 Task: In the  document ledger.odt Use the feature 'and check spelling and grammer' Change font style of header to '24' Select the body of letter and change paragraph spacing to  1.5
Action: Mouse moved to (239, 87)
Screenshot: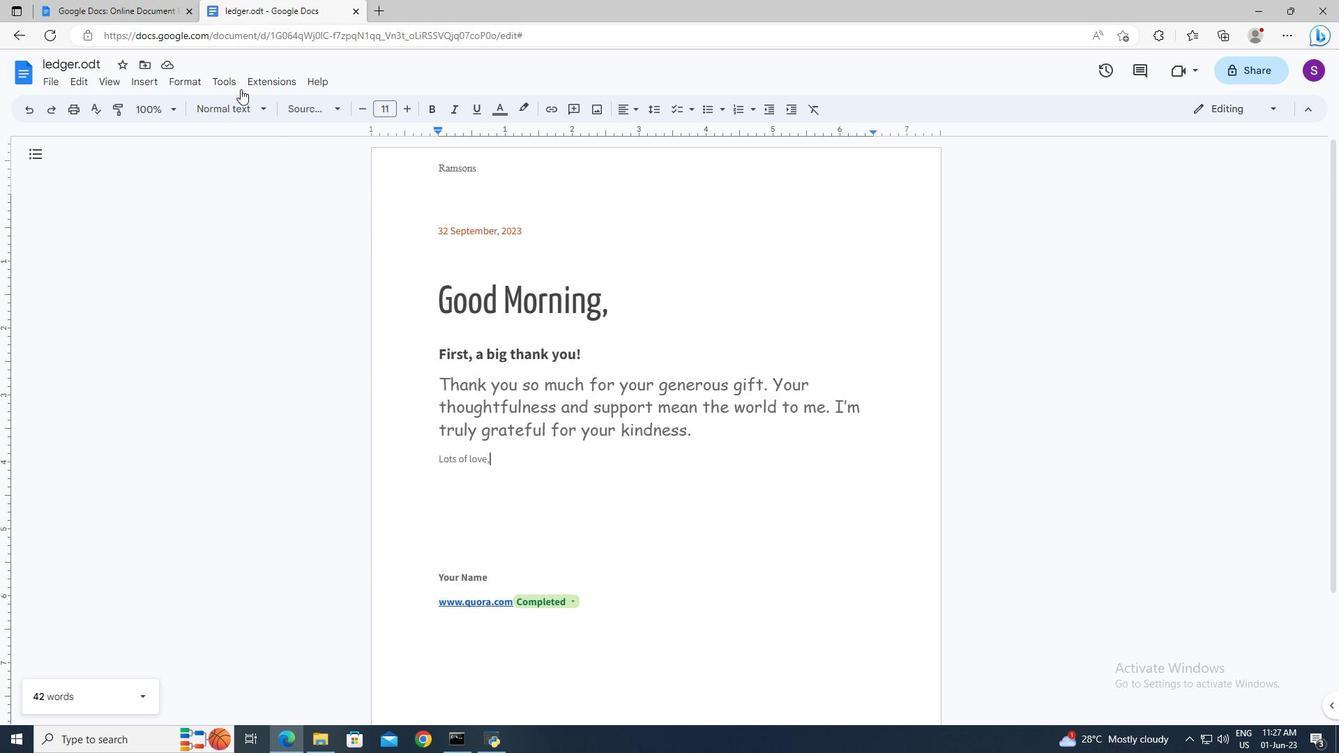 
Action: Mouse pressed left at (239, 87)
Screenshot: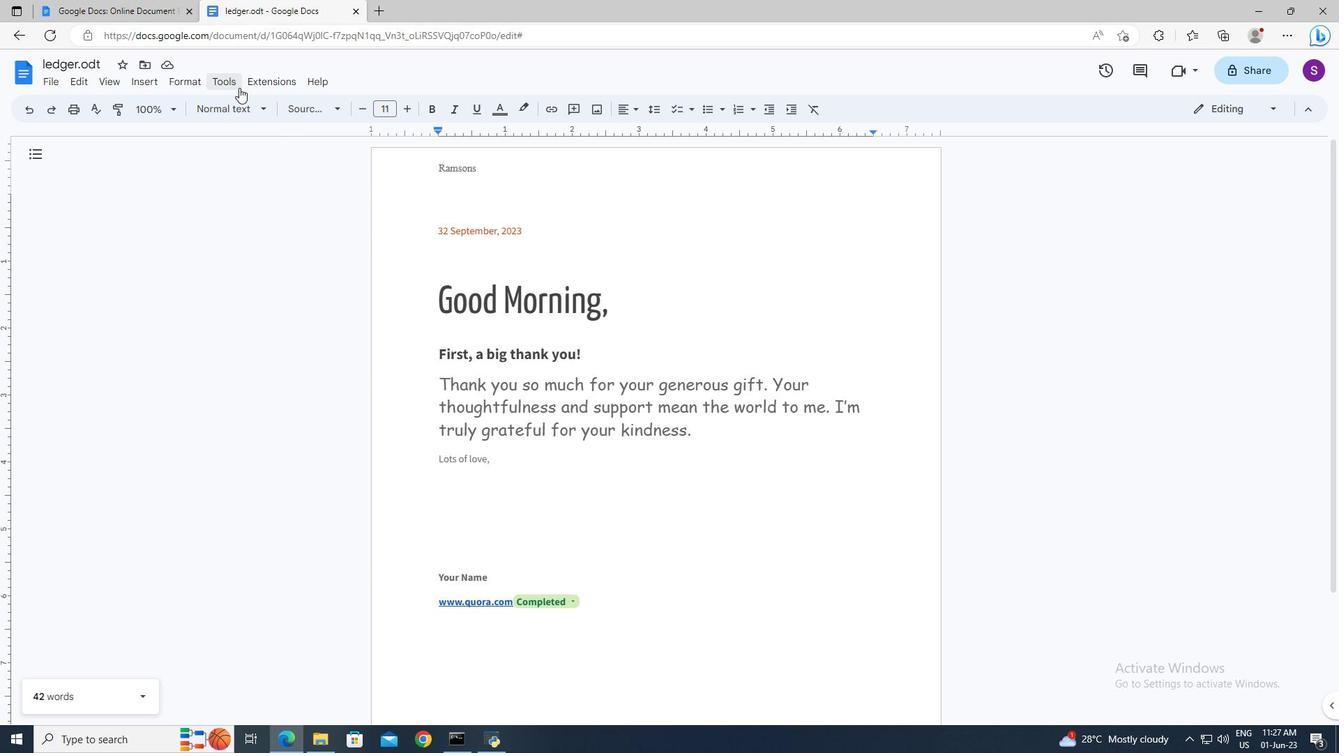 
Action: Mouse moved to (524, 110)
Screenshot: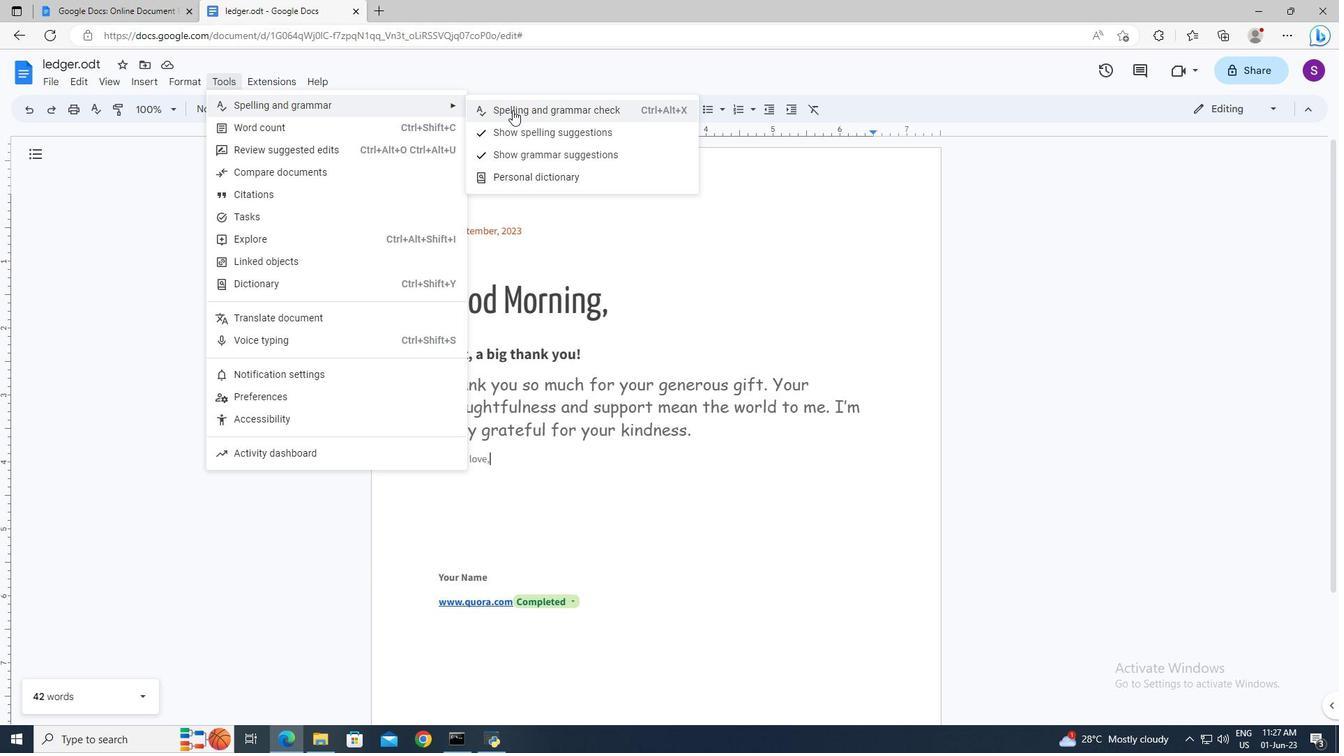 
Action: Mouse pressed left at (524, 110)
Screenshot: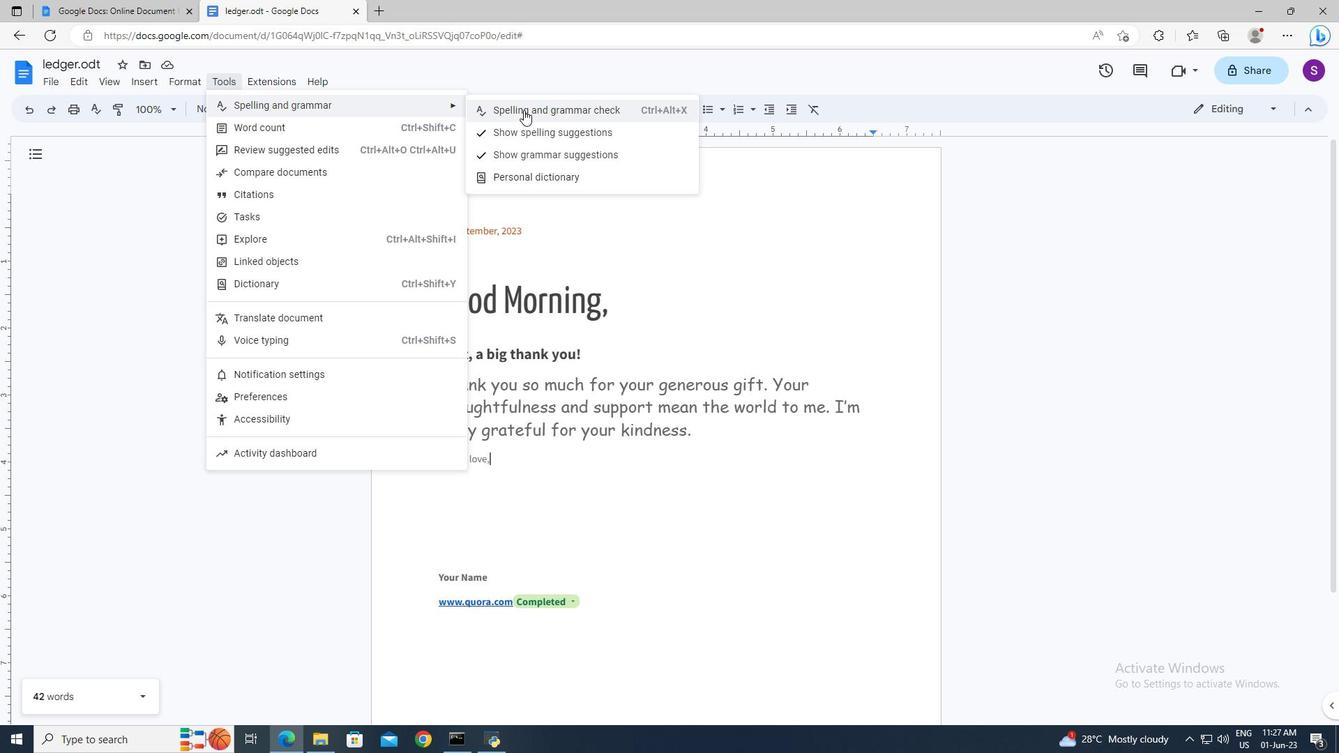 
Action: Mouse moved to (548, 301)
Screenshot: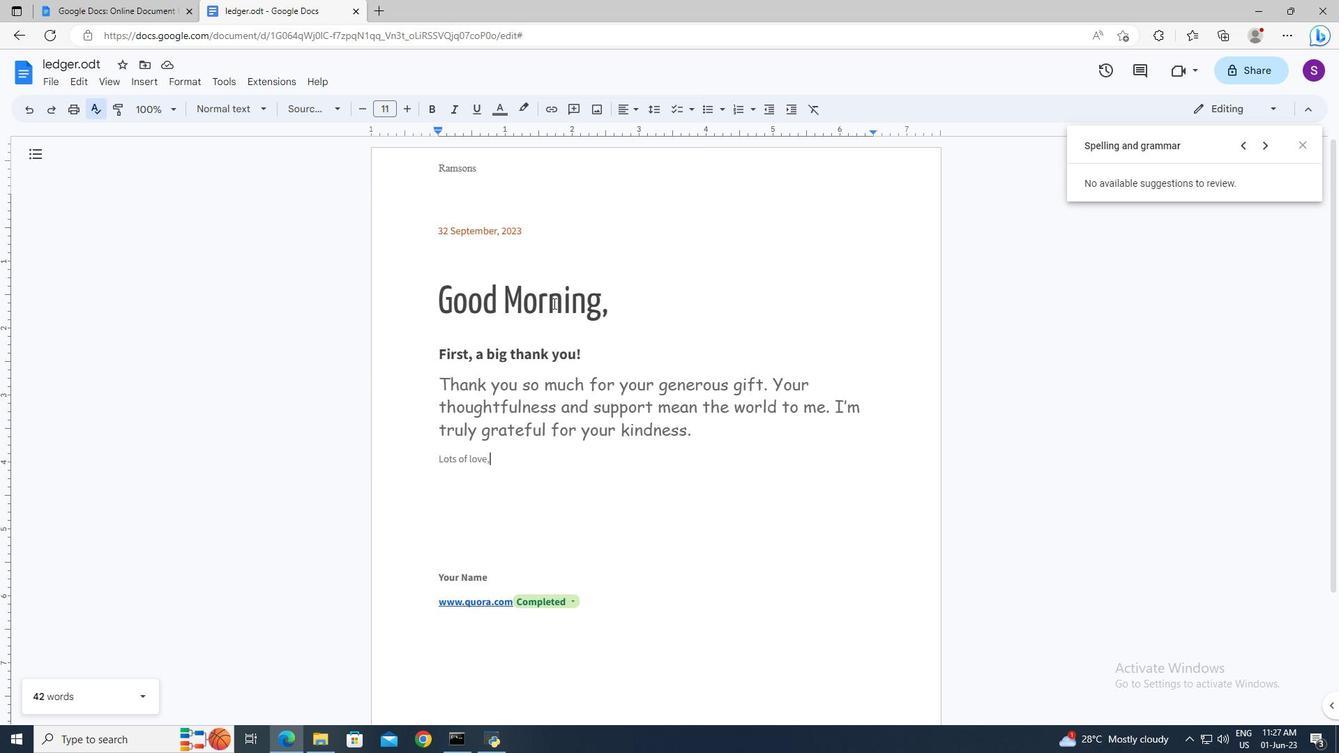 
Action: Mouse scrolled (548, 302) with delta (0, 0)
Screenshot: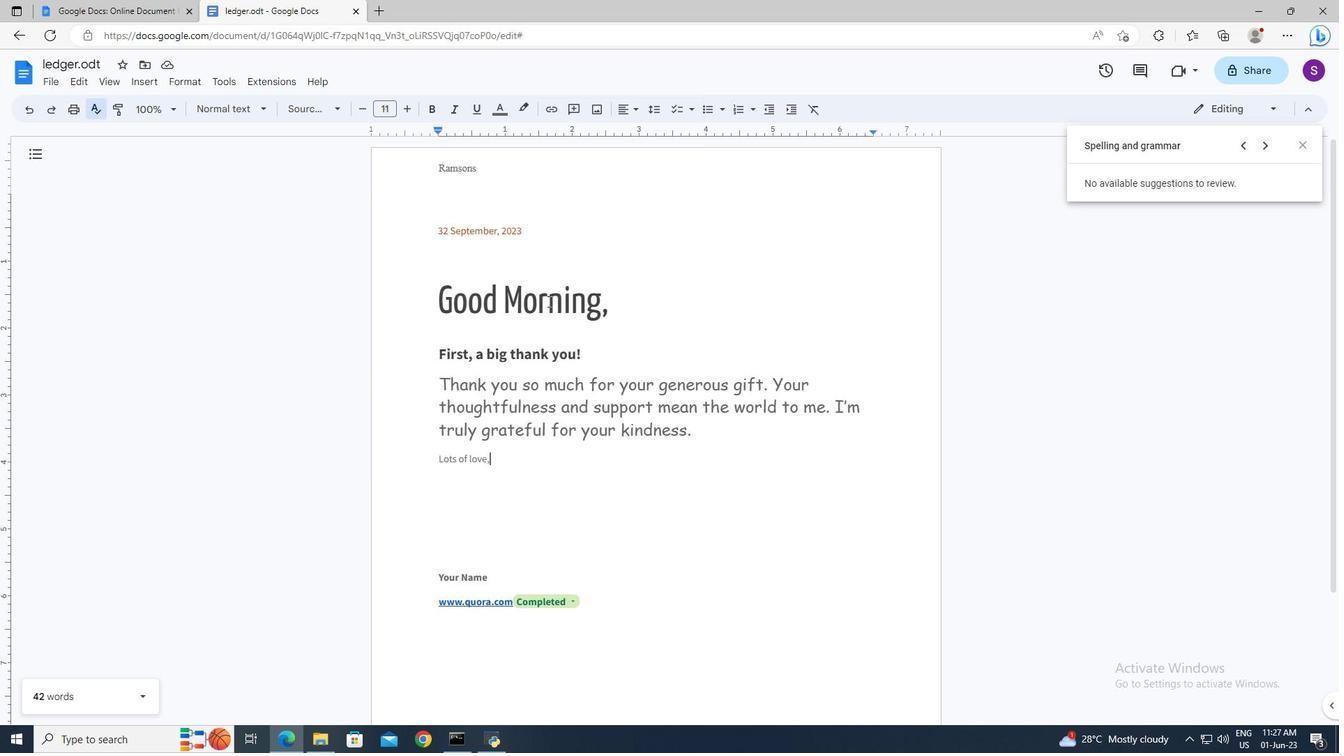 
Action: Mouse moved to (496, 174)
Screenshot: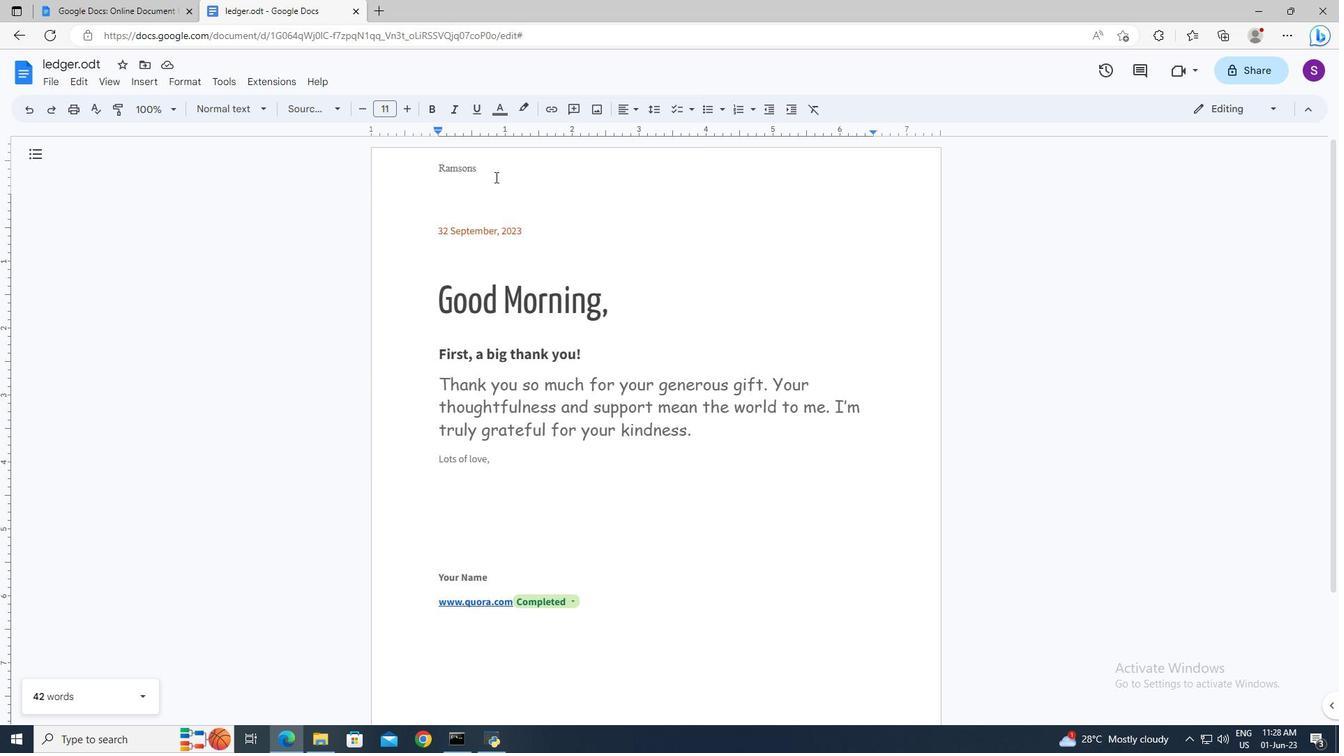 
Action: Mouse pressed left at (496, 174)
Screenshot: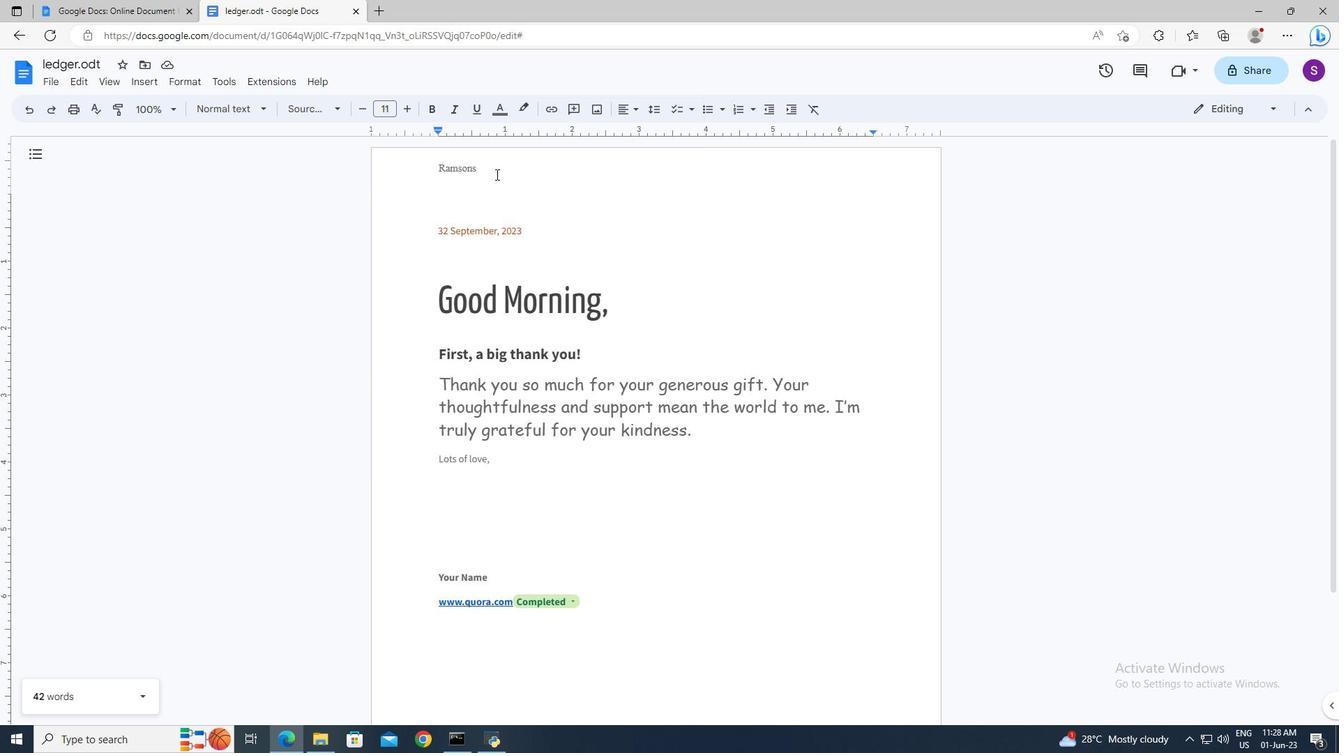 
Action: Mouse moved to (496, 170)
Screenshot: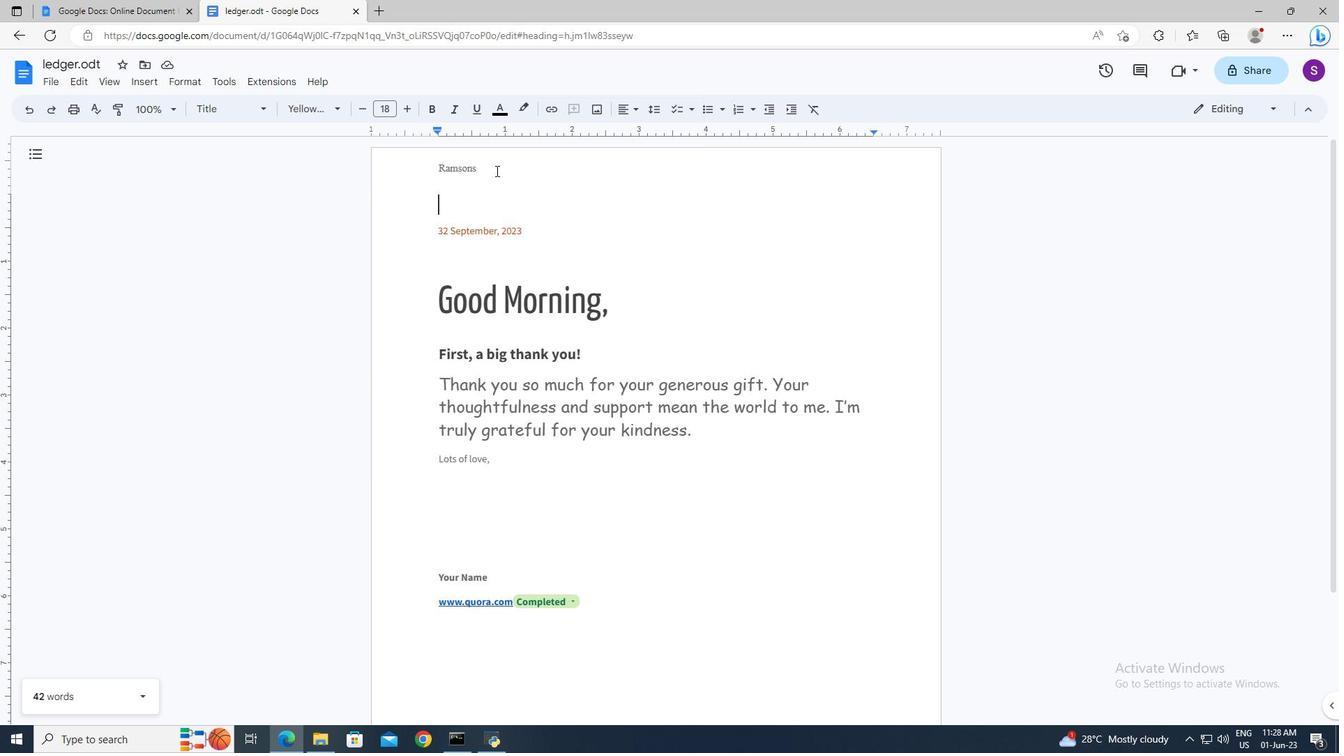 
Action: Mouse pressed left at (496, 170)
Screenshot: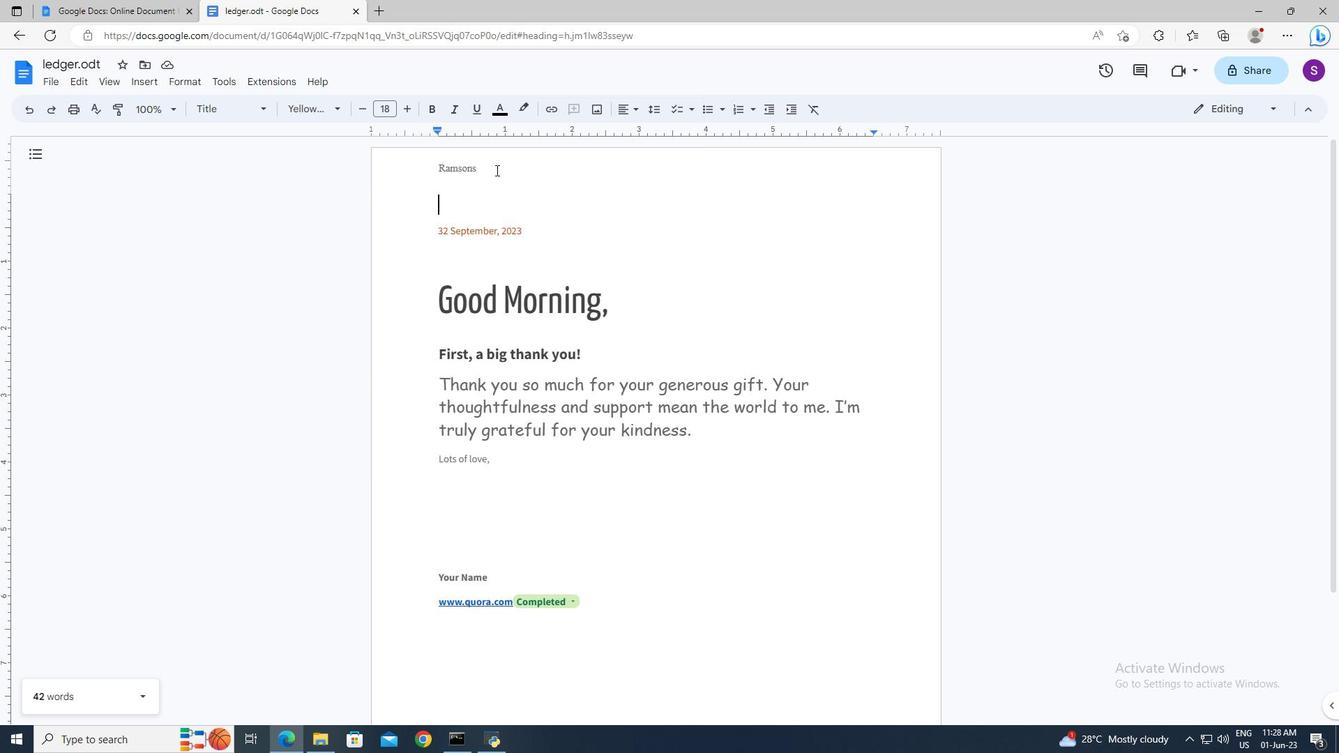 
Action: Mouse moved to (464, 170)
Screenshot: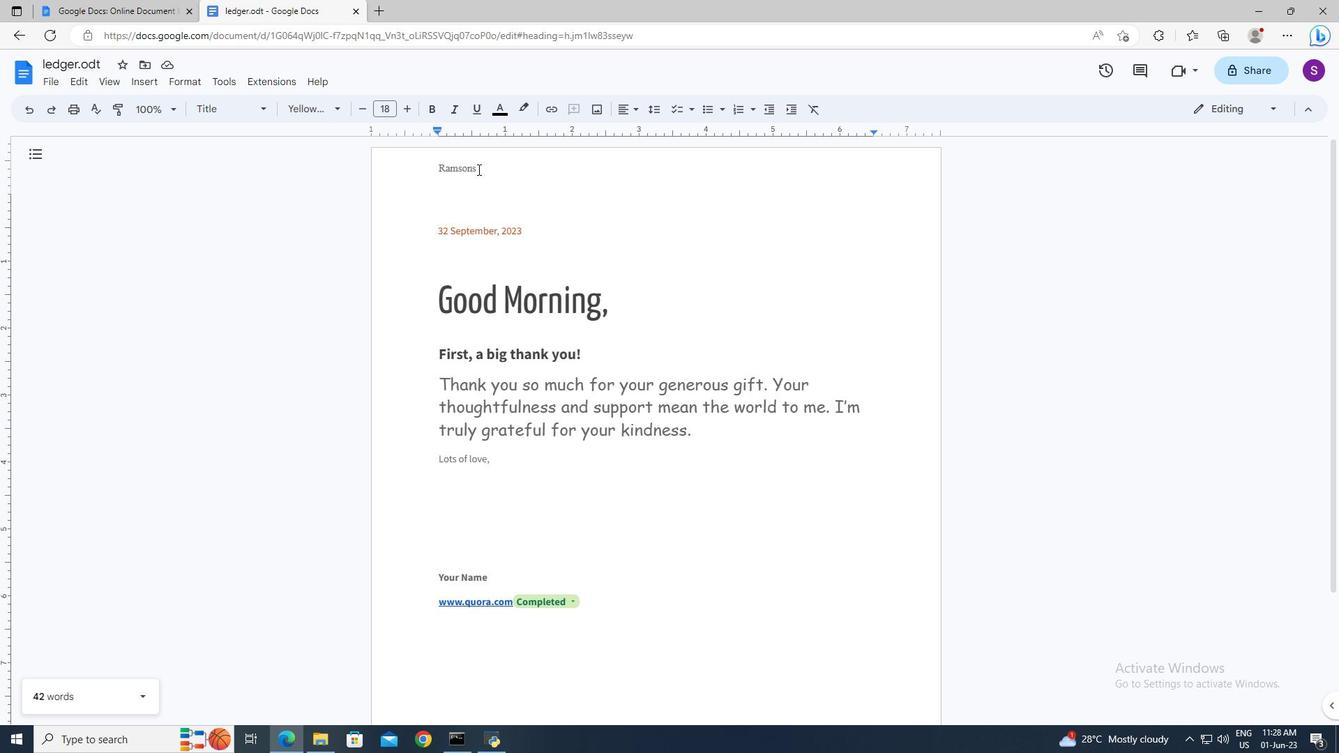 
Action: Mouse pressed left at (464, 170)
Screenshot: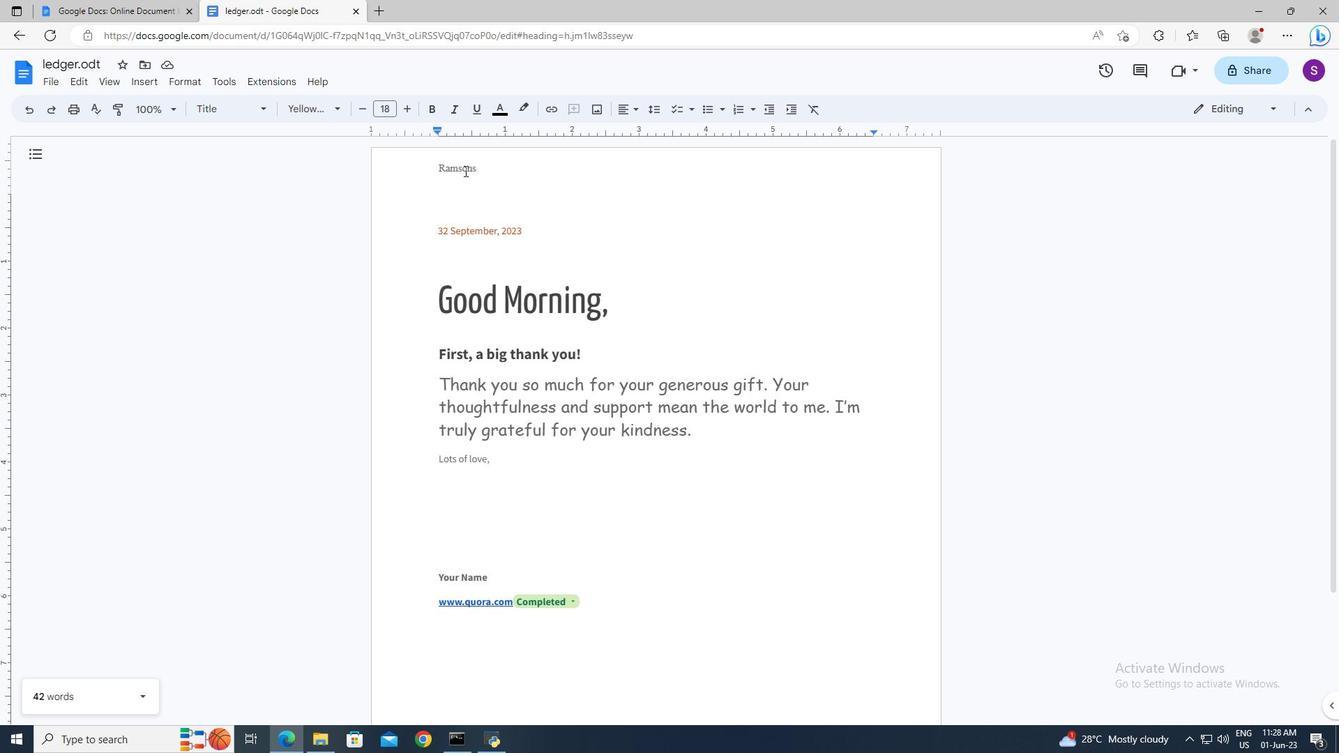 
Action: Mouse pressed left at (464, 170)
Screenshot: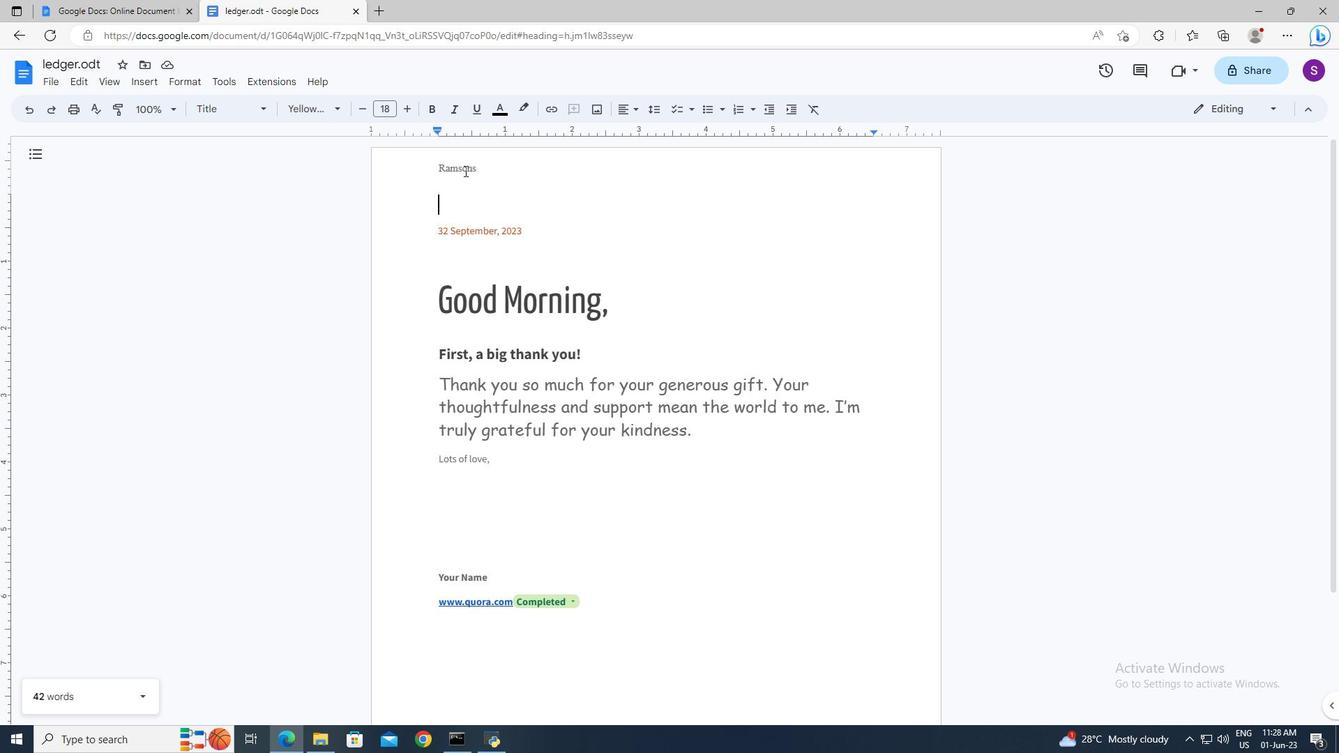 
Action: Mouse moved to (489, 170)
Screenshot: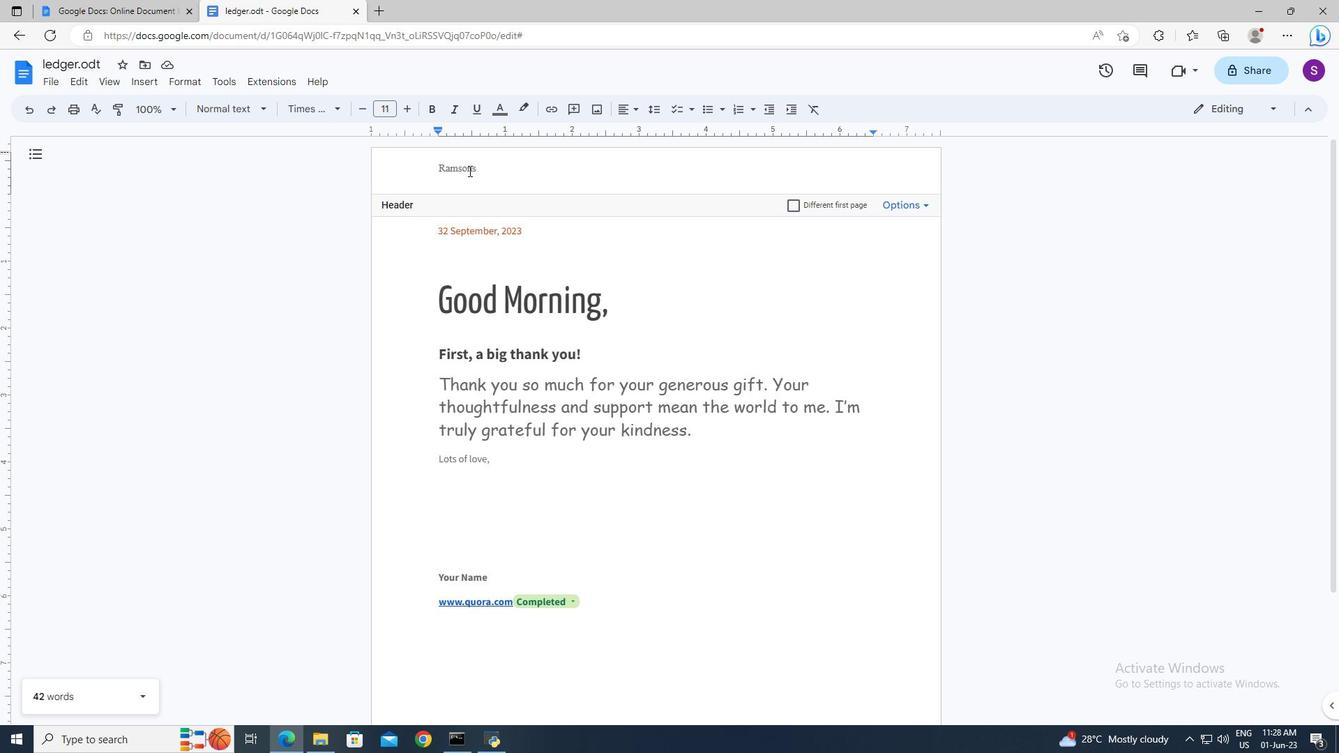 
Action: Mouse pressed left at (489, 170)
Screenshot: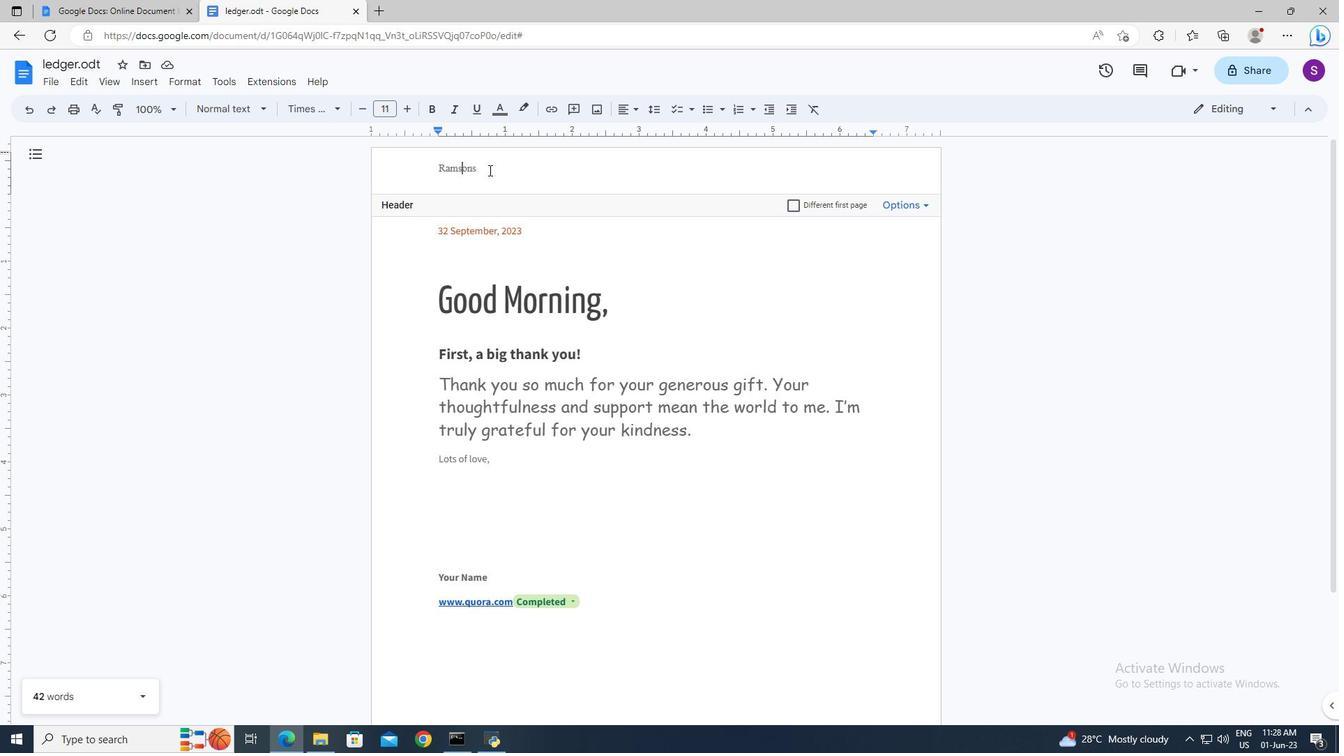 
Action: Mouse moved to (489, 170)
Screenshot: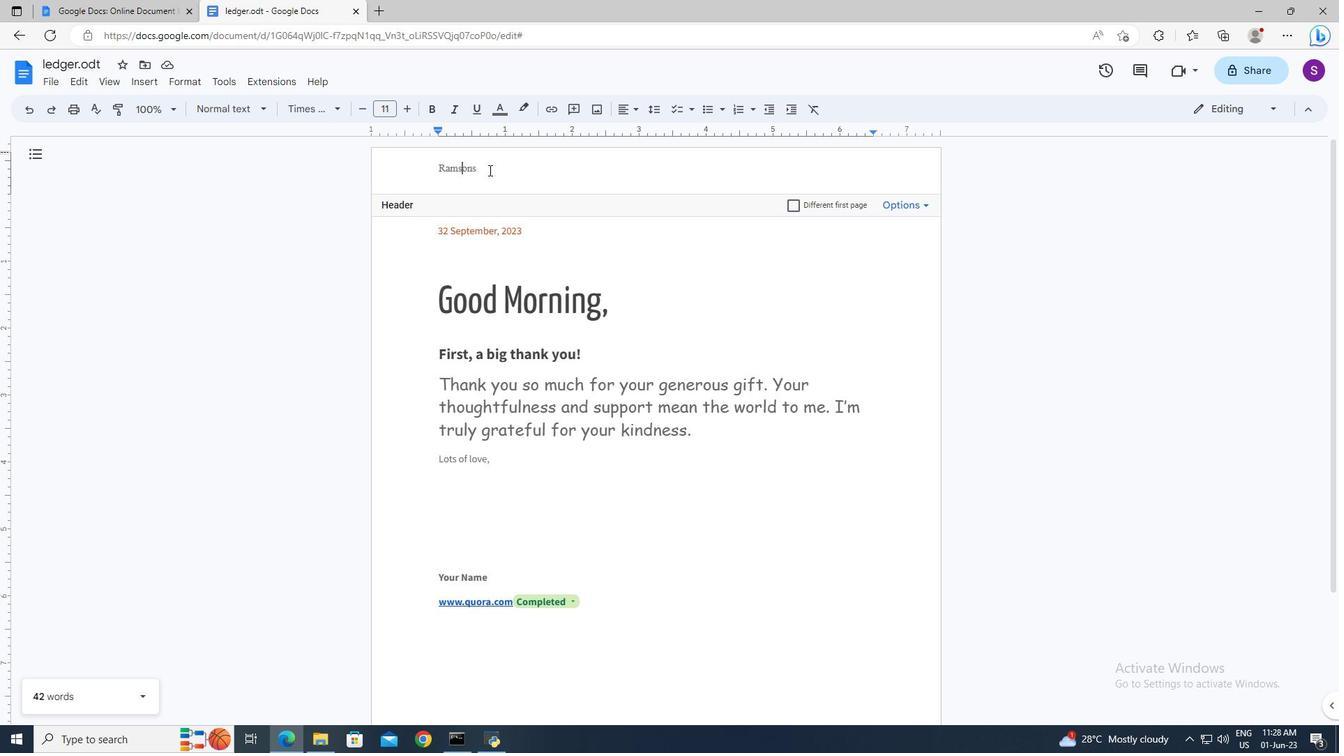 
Action: Key pressed <Key.shift><Key.up>
Screenshot: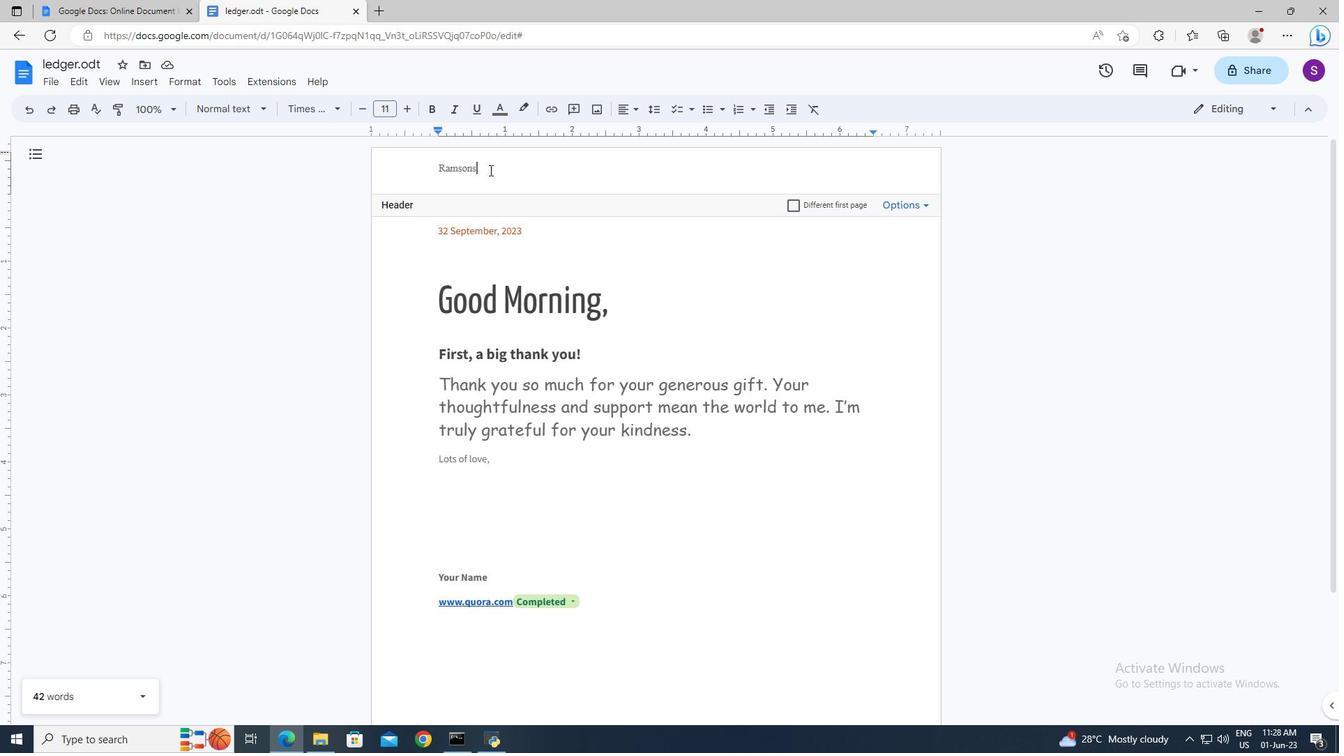 
Action: Mouse moved to (391, 113)
Screenshot: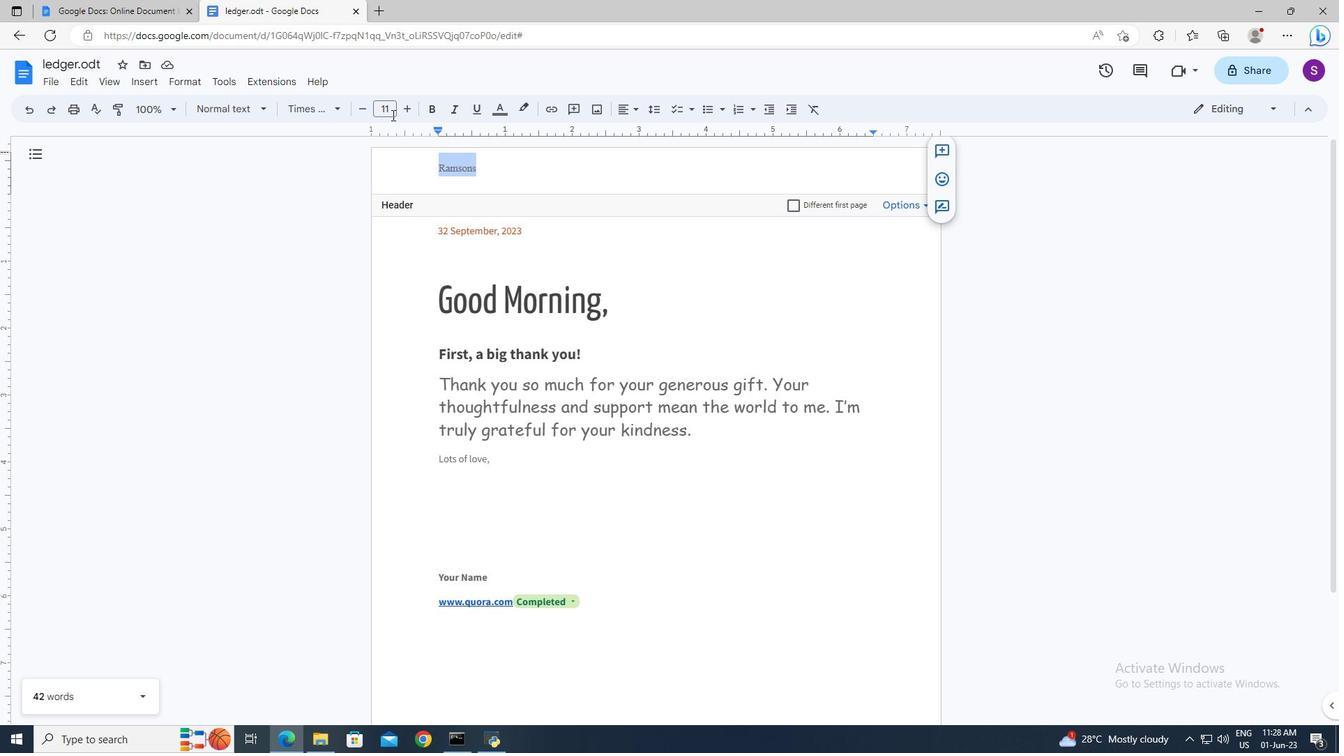 
Action: Mouse pressed left at (391, 113)
Screenshot: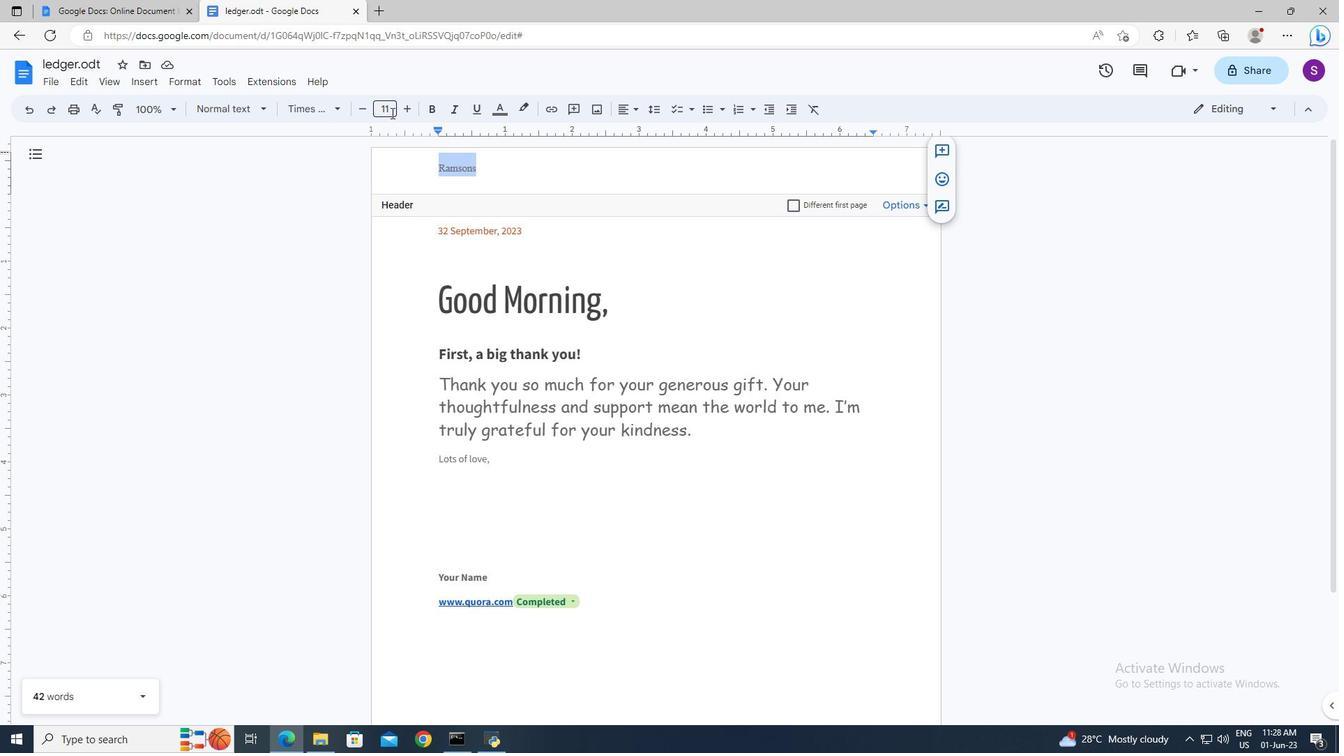 
Action: Key pressed 24<Key.enter>
Screenshot: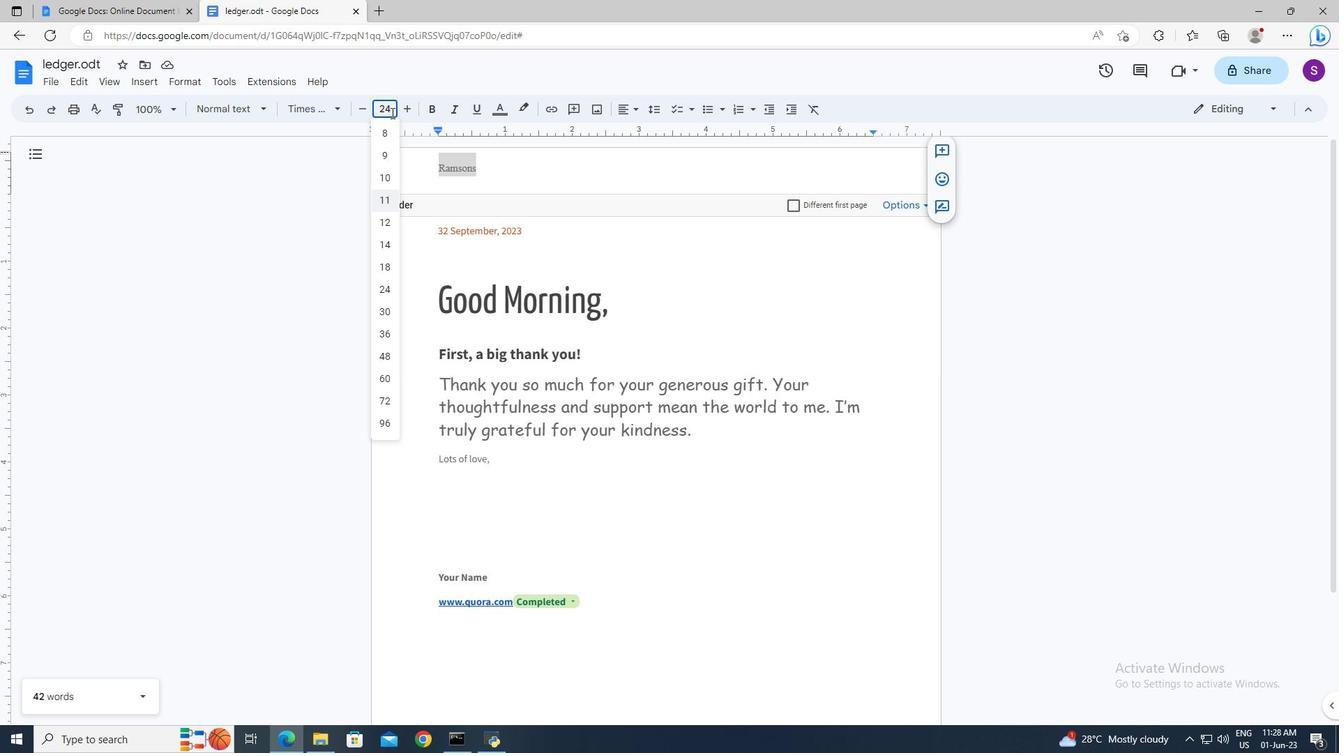 
Action: Mouse moved to (442, 381)
Screenshot: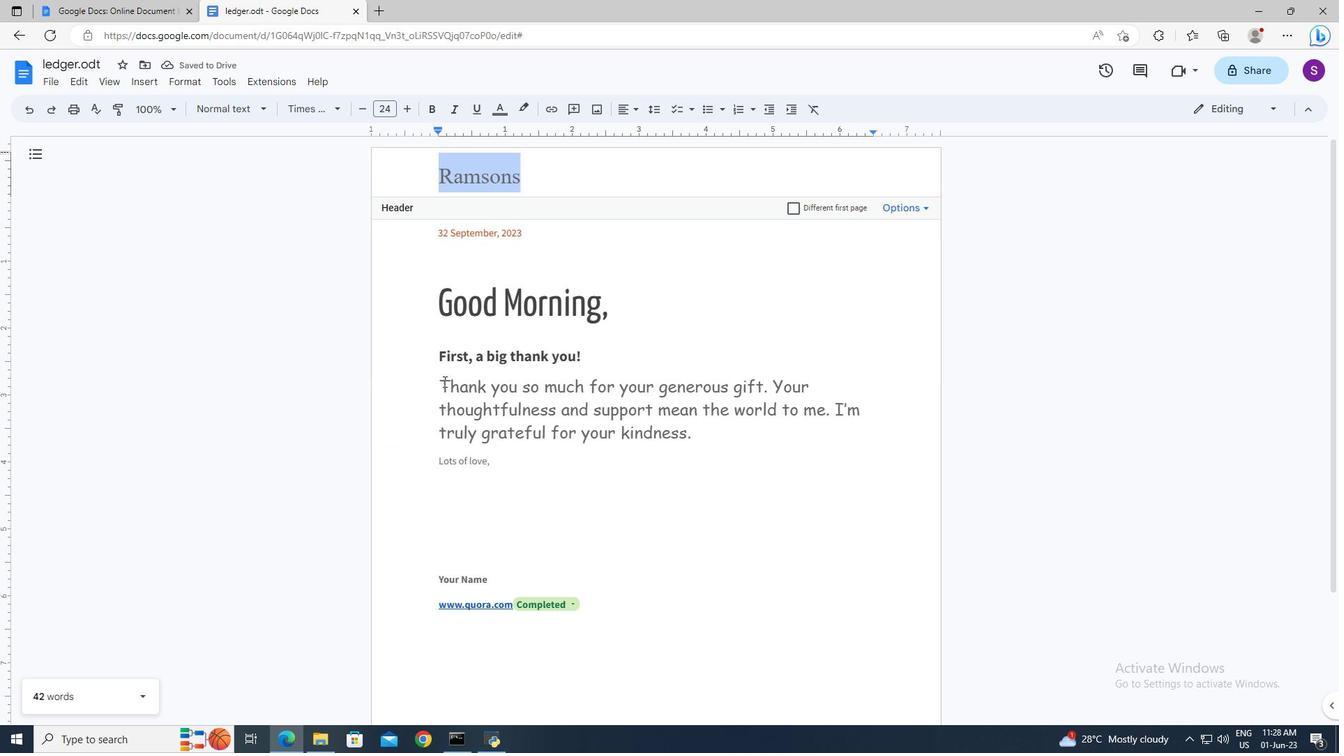 
Action: Mouse pressed left at (442, 381)
Screenshot: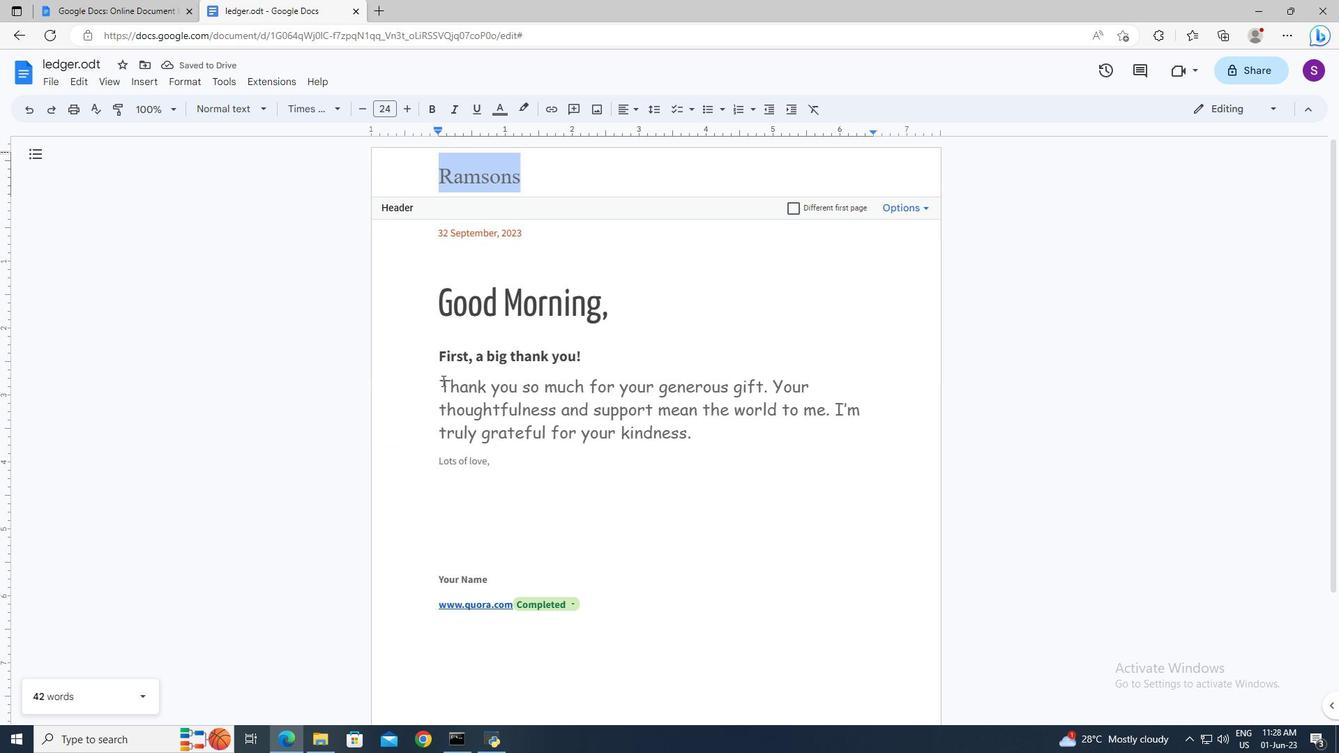 
Action: Key pressed <Key.shift><Key.shift><Key.shift><Key.shift><Key.down>
Screenshot: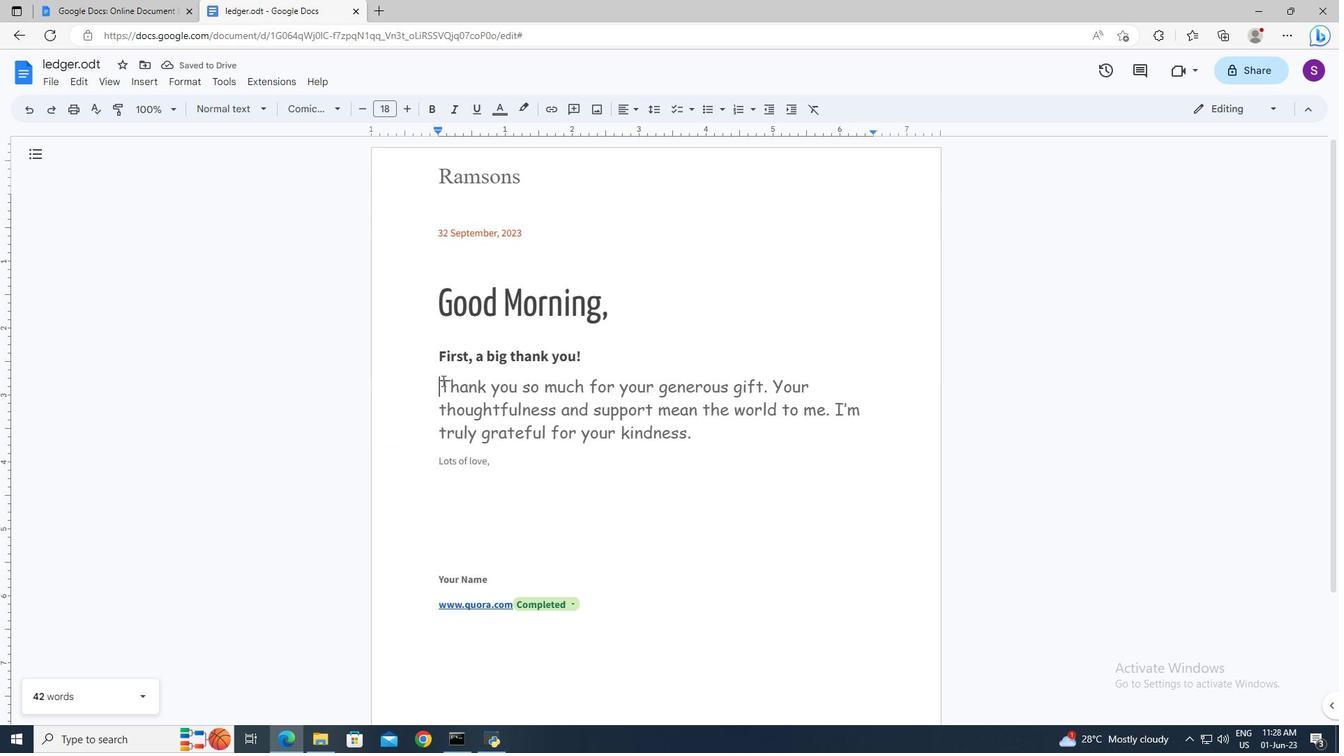
Action: Mouse moved to (651, 115)
Screenshot: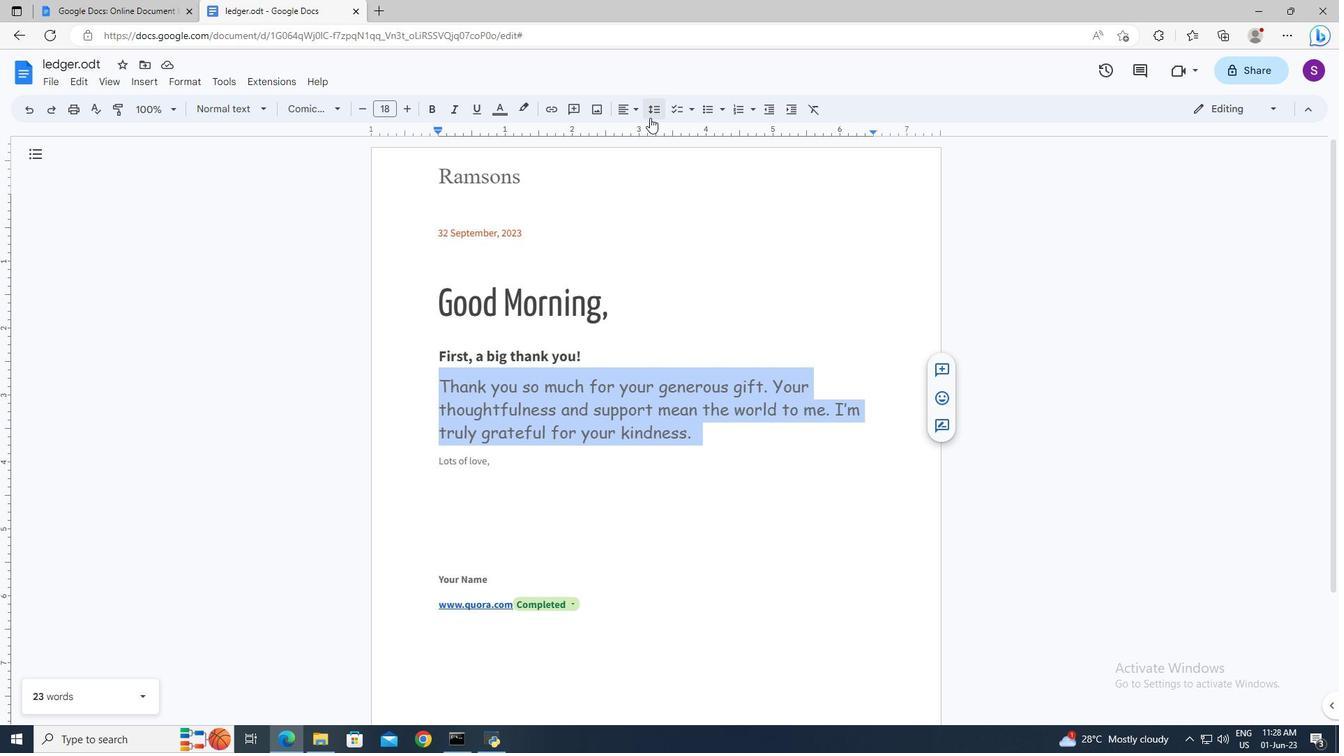 
Action: Mouse pressed left at (651, 115)
Screenshot: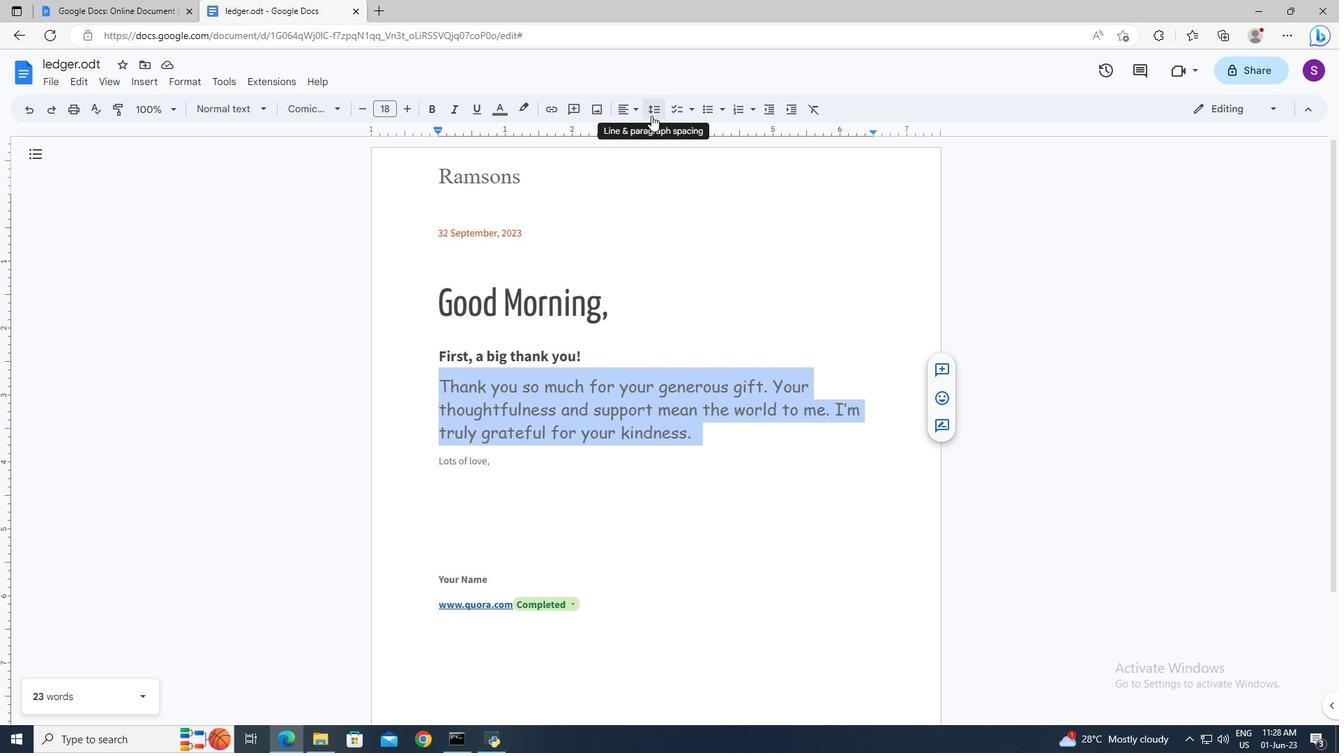 
Action: Mouse moved to (669, 175)
Screenshot: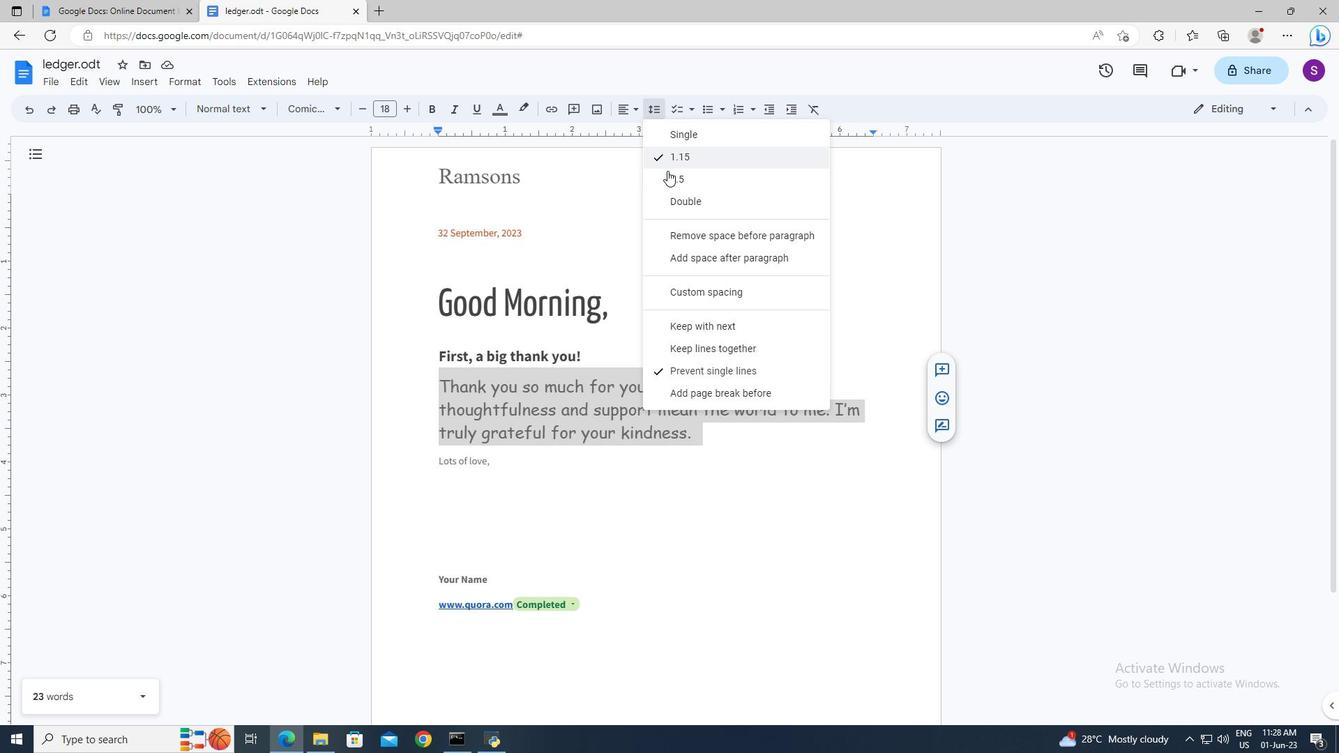 
Action: Mouse pressed left at (669, 175)
Screenshot: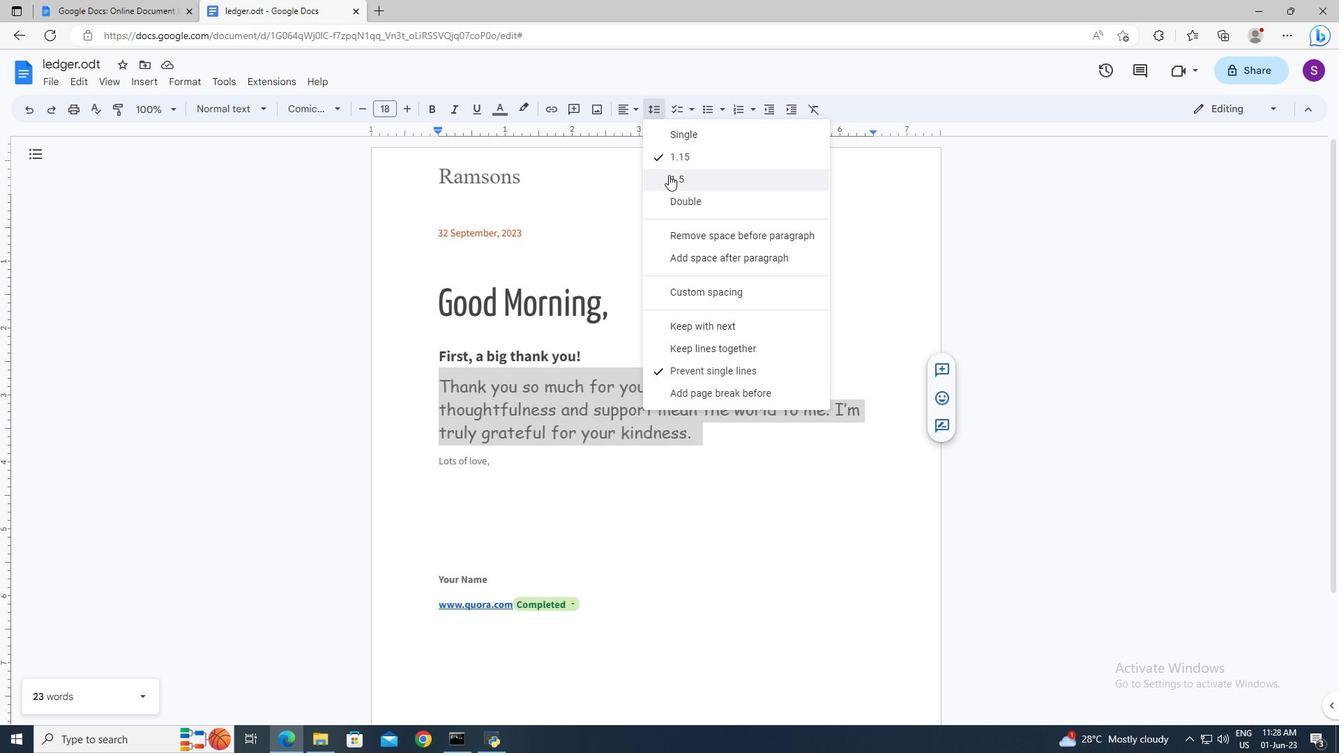 
Action: Mouse moved to (728, 455)
Screenshot: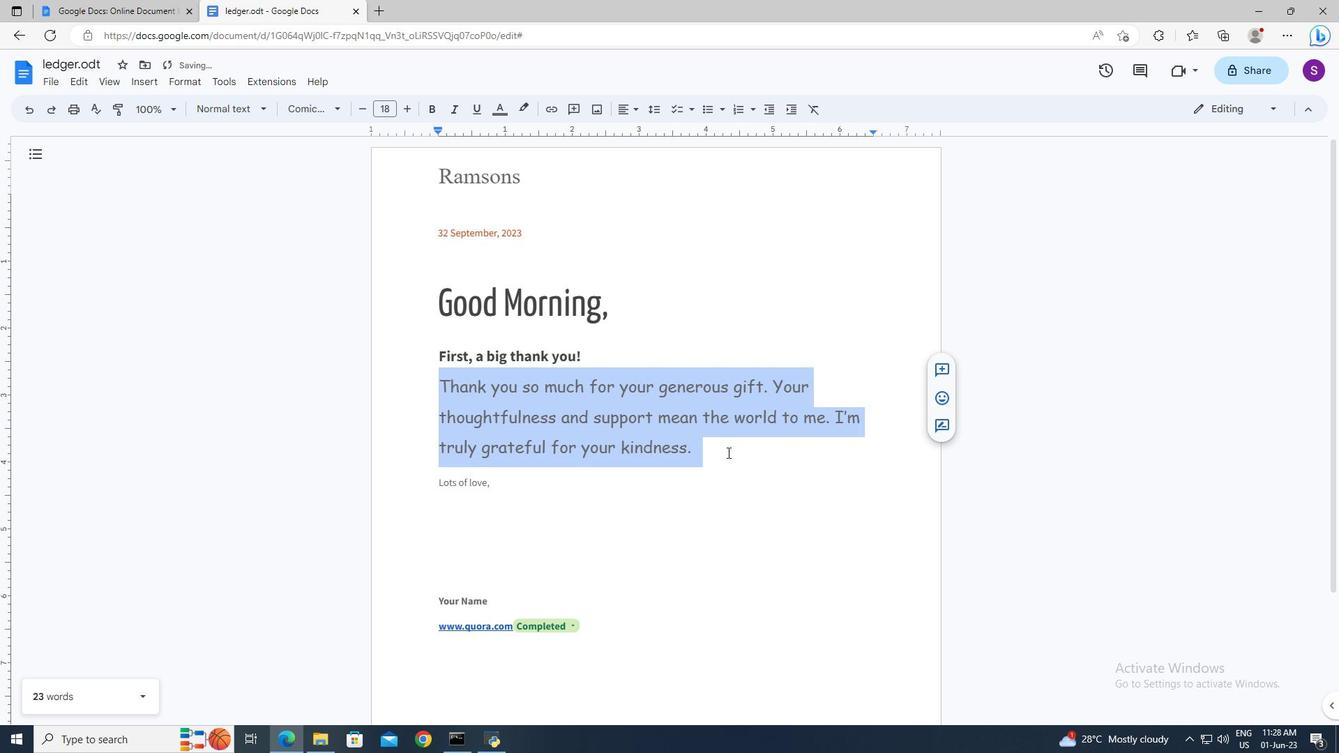 
Action: Mouse pressed left at (728, 455)
Screenshot: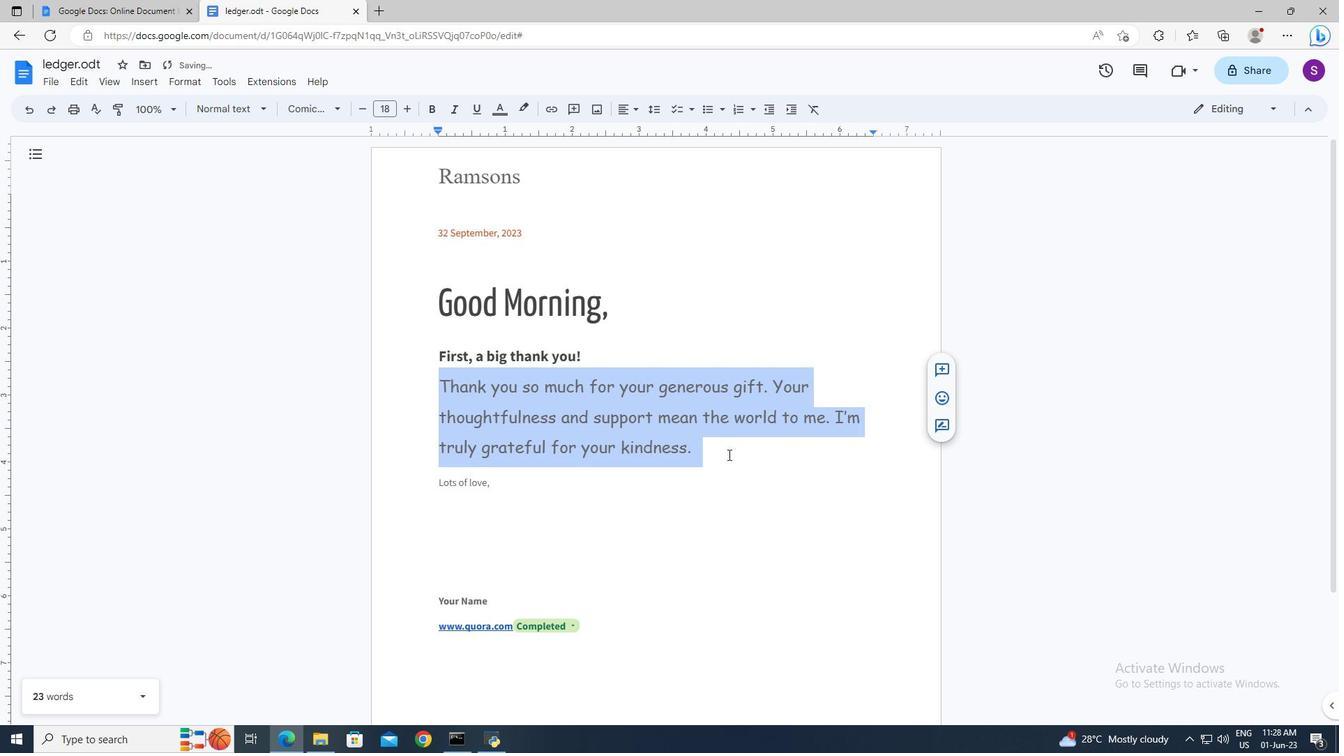 
Action: Mouse moved to (728, 453)
Screenshot: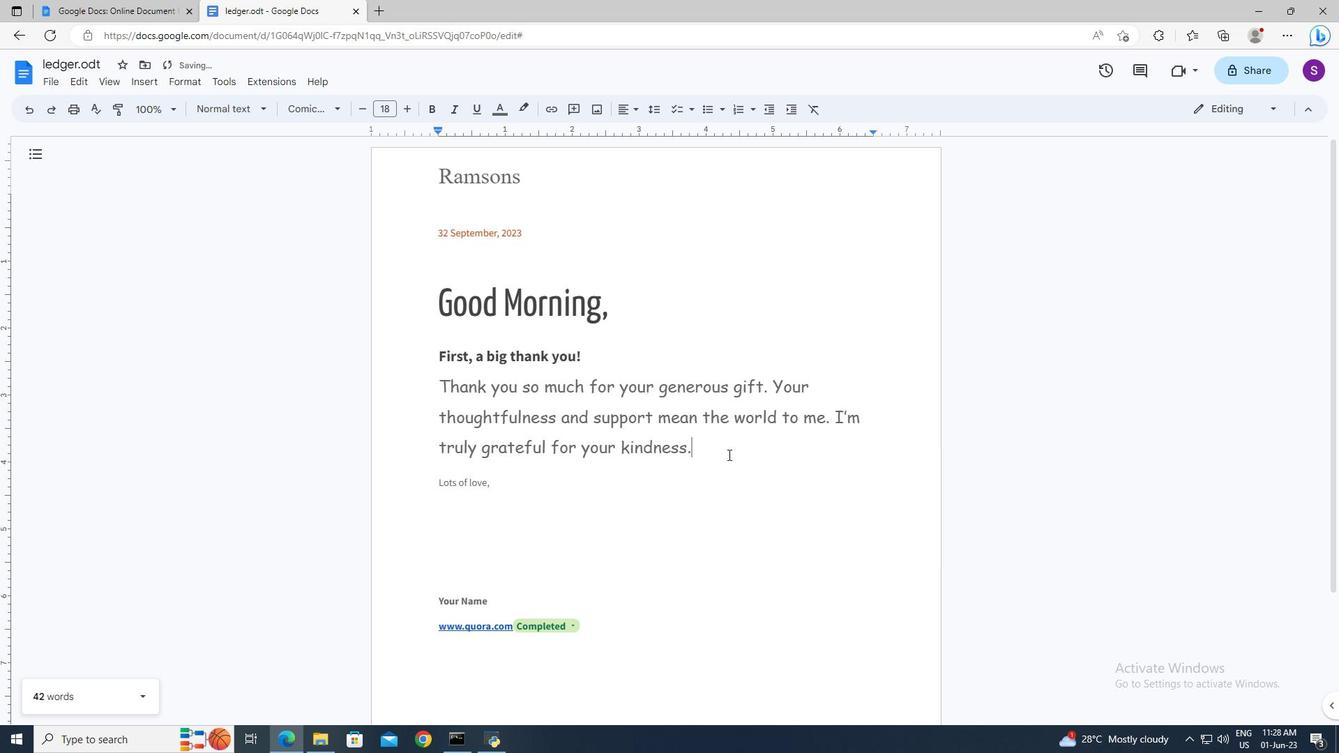 
